 Task: Change the language to Polski.
Action: Mouse moved to (895, 79)
Screenshot: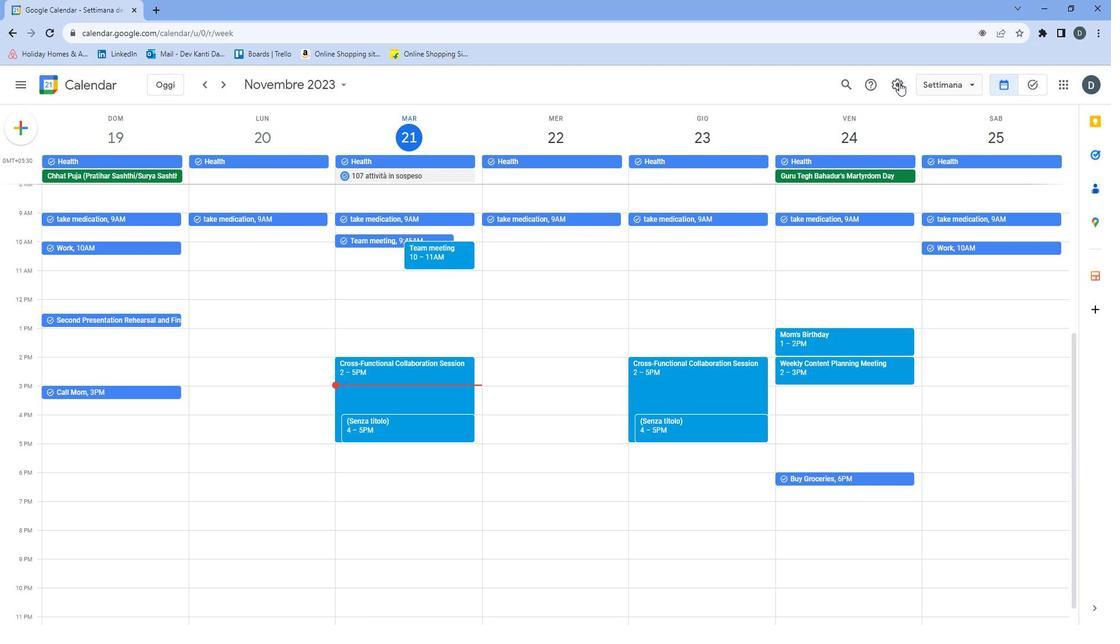 
Action: Mouse pressed left at (895, 79)
Screenshot: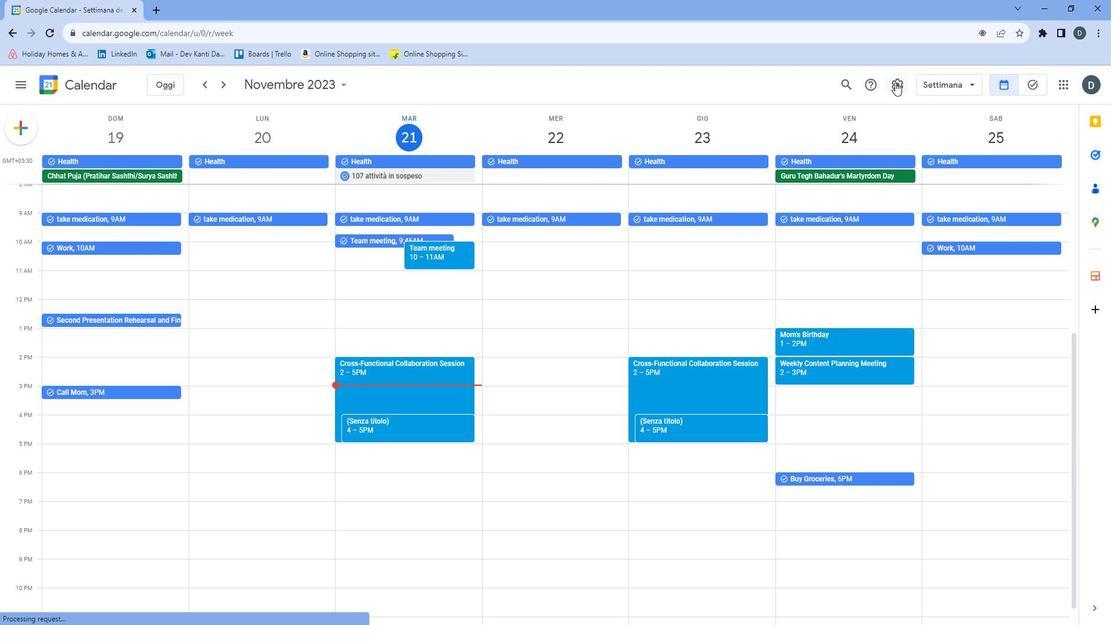 
Action: Mouse moved to (902, 100)
Screenshot: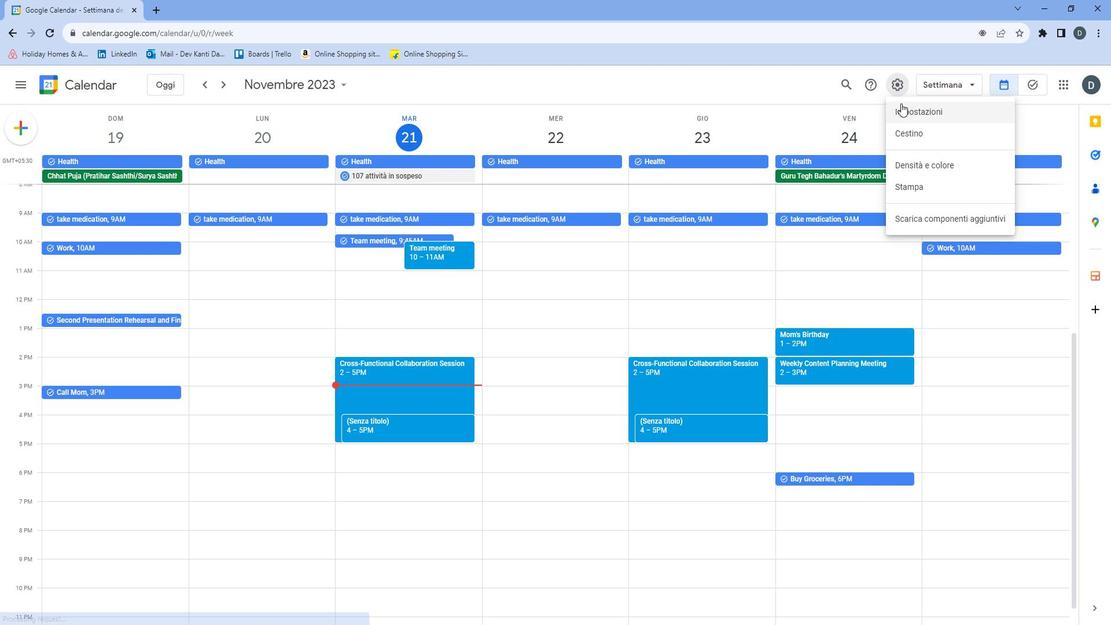 
Action: Mouse pressed left at (902, 100)
Screenshot: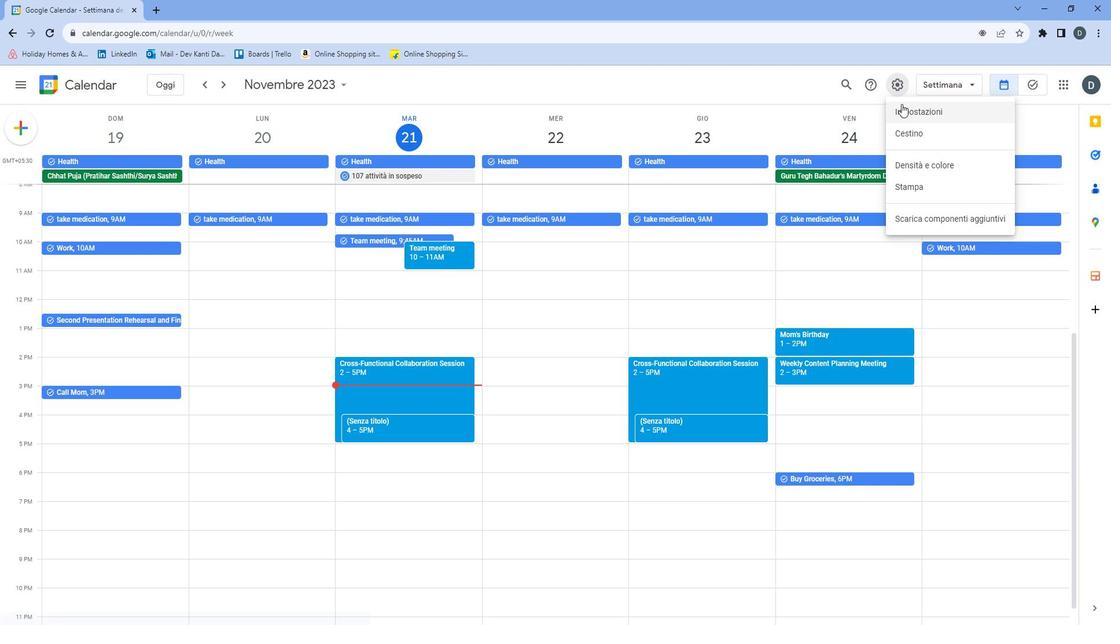 
Action: Mouse moved to (427, 148)
Screenshot: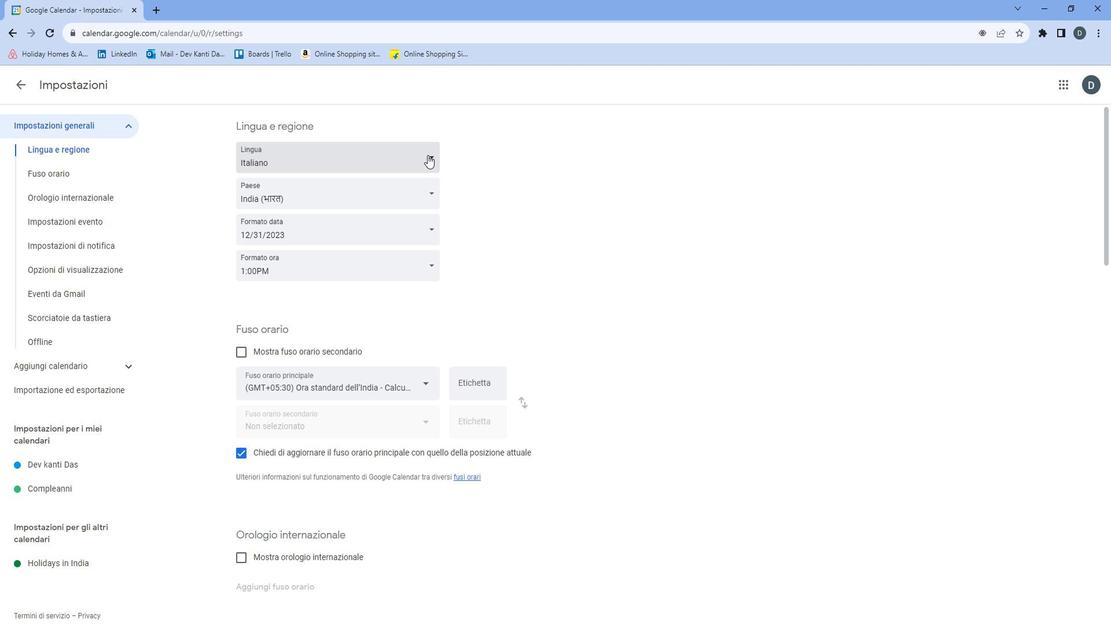 
Action: Mouse pressed left at (427, 148)
Screenshot: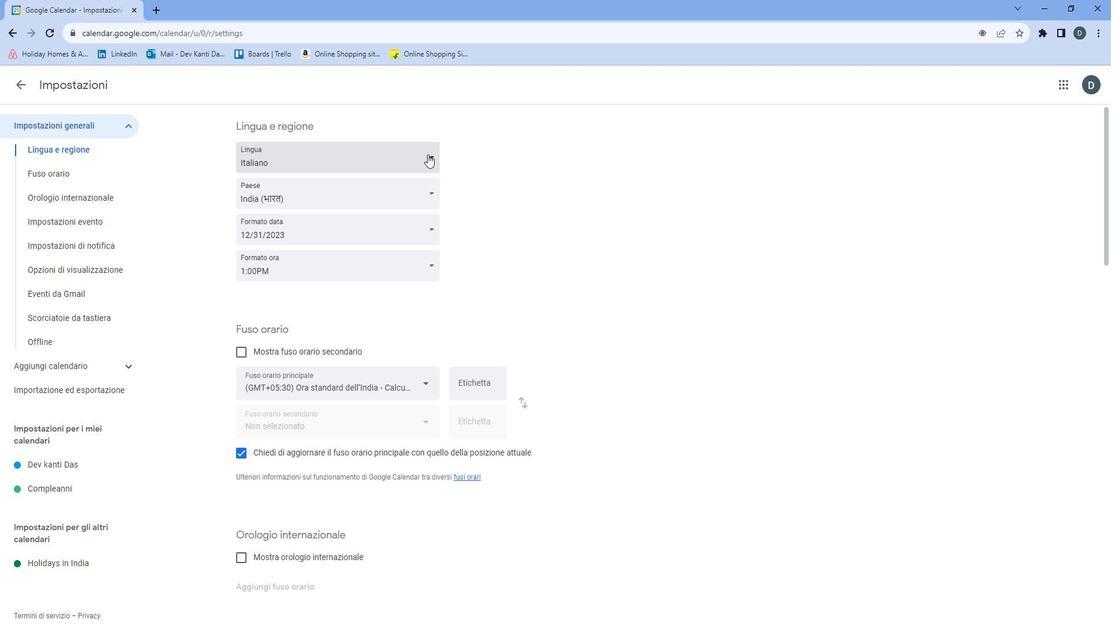 
Action: Mouse moved to (426, 205)
Screenshot: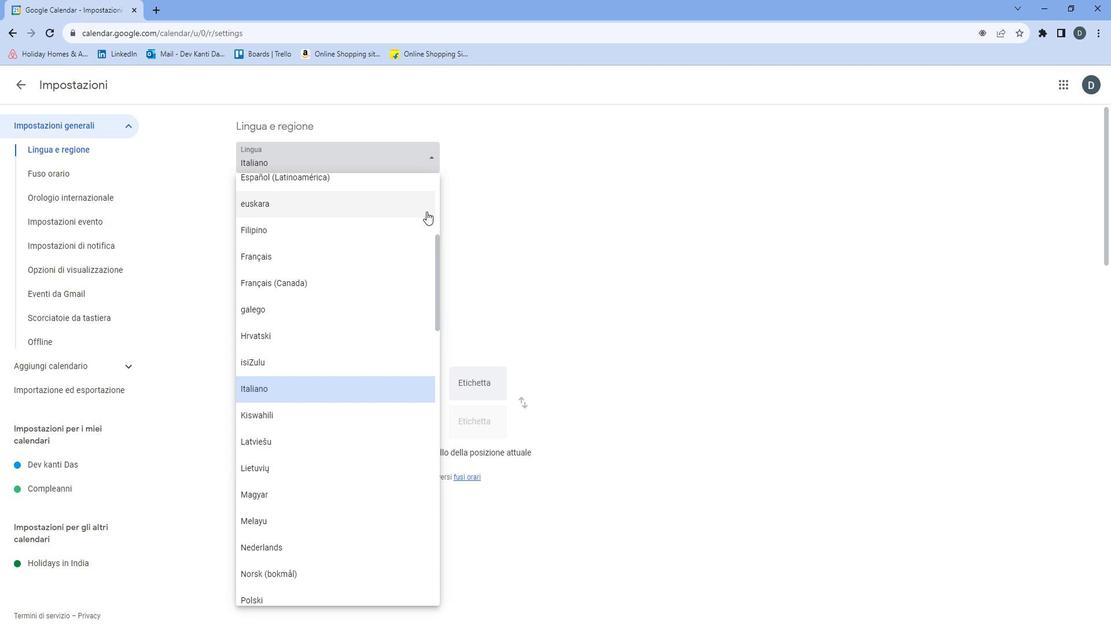 
Action: Mouse scrolled (426, 204) with delta (0, 0)
Screenshot: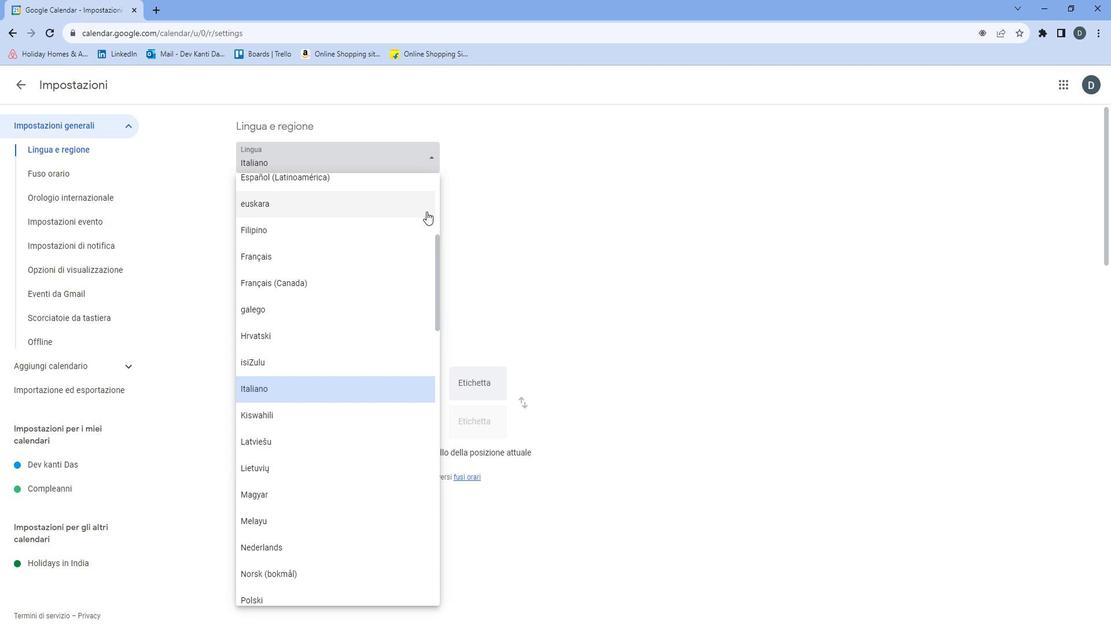 
Action: Mouse moved to (401, 220)
Screenshot: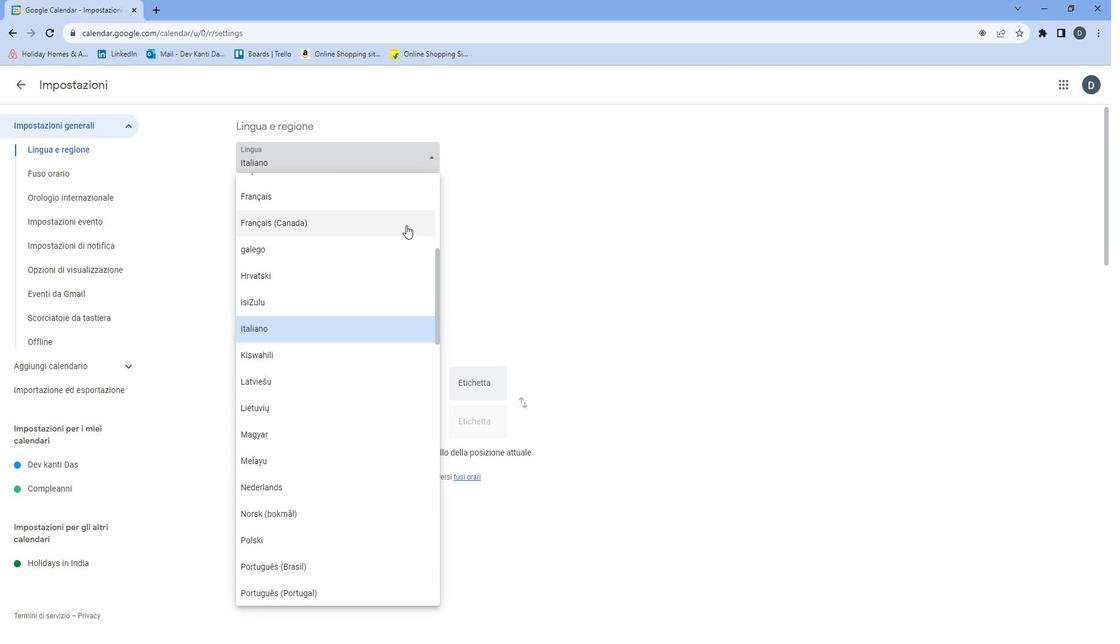 
Action: Mouse scrolled (401, 220) with delta (0, 0)
Screenshot: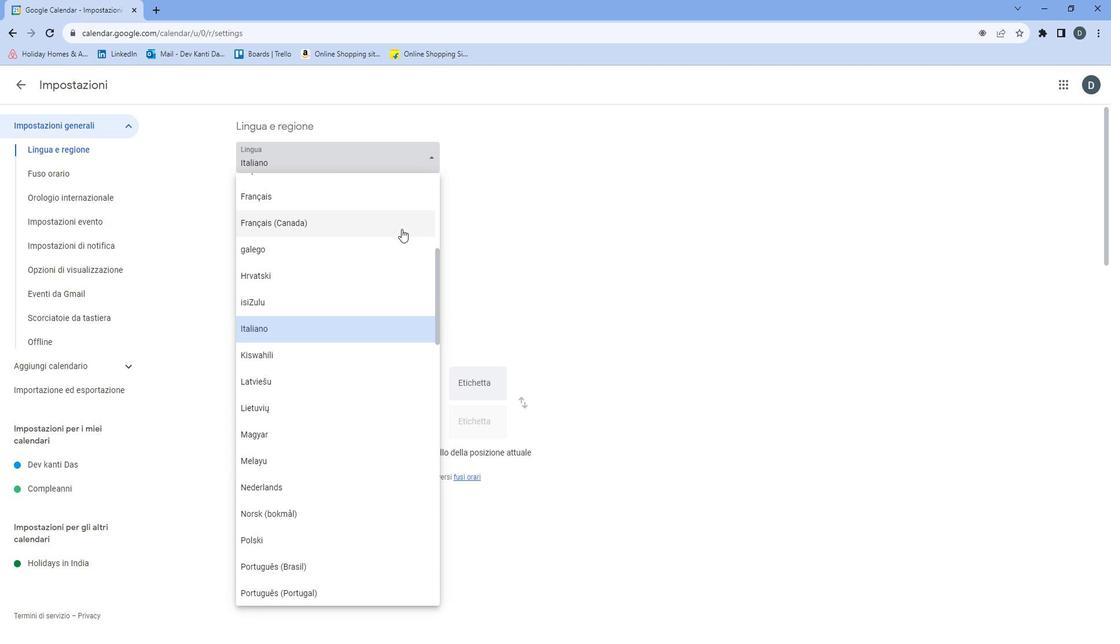 
Action: Mouse moved to (324, 460)
Screenshot: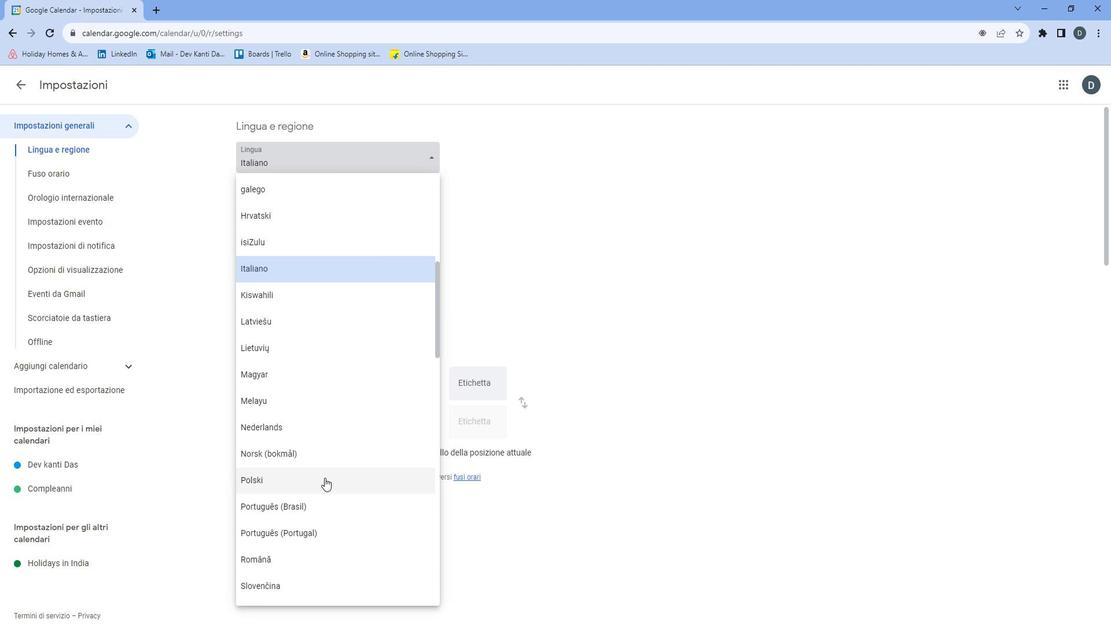 
Action: Mouse pressed left at (324, 460)
Screenshot: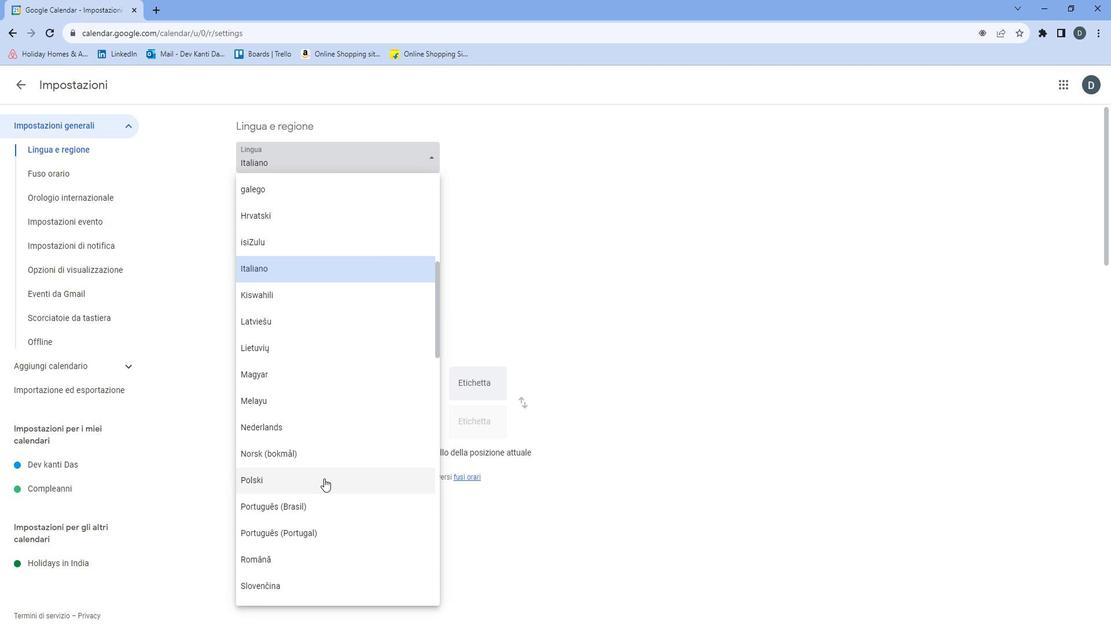 
Action: Mouse moved to (334, 444)
Screenshot: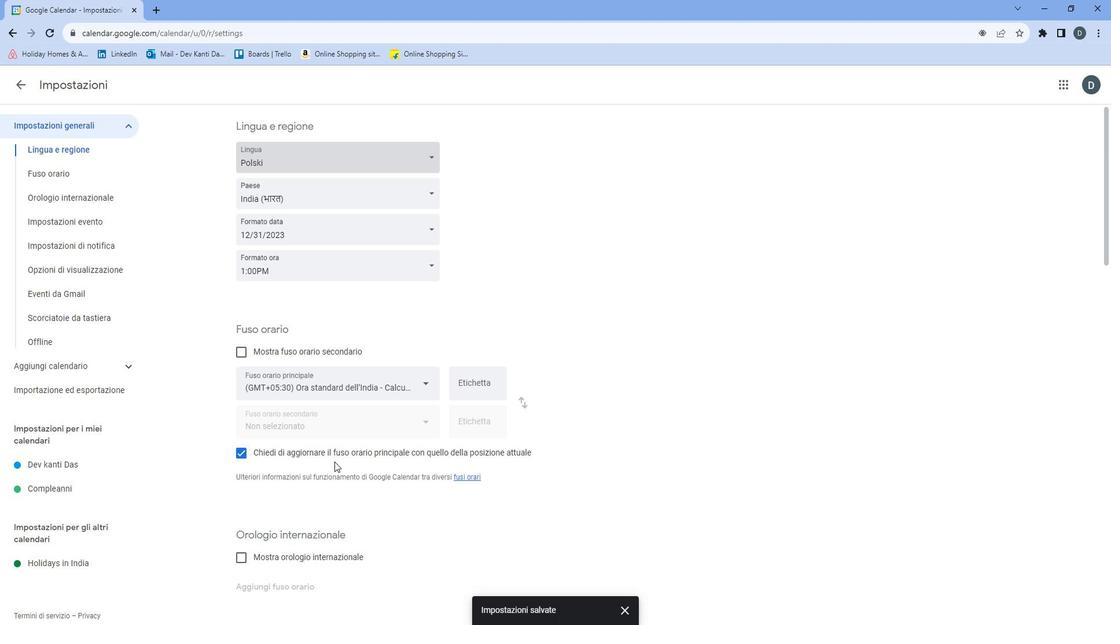 
